 Task: Sort the products in the category "Light Beer" by best match.
Action: Mouse moved to (839, 303)
Screenshot: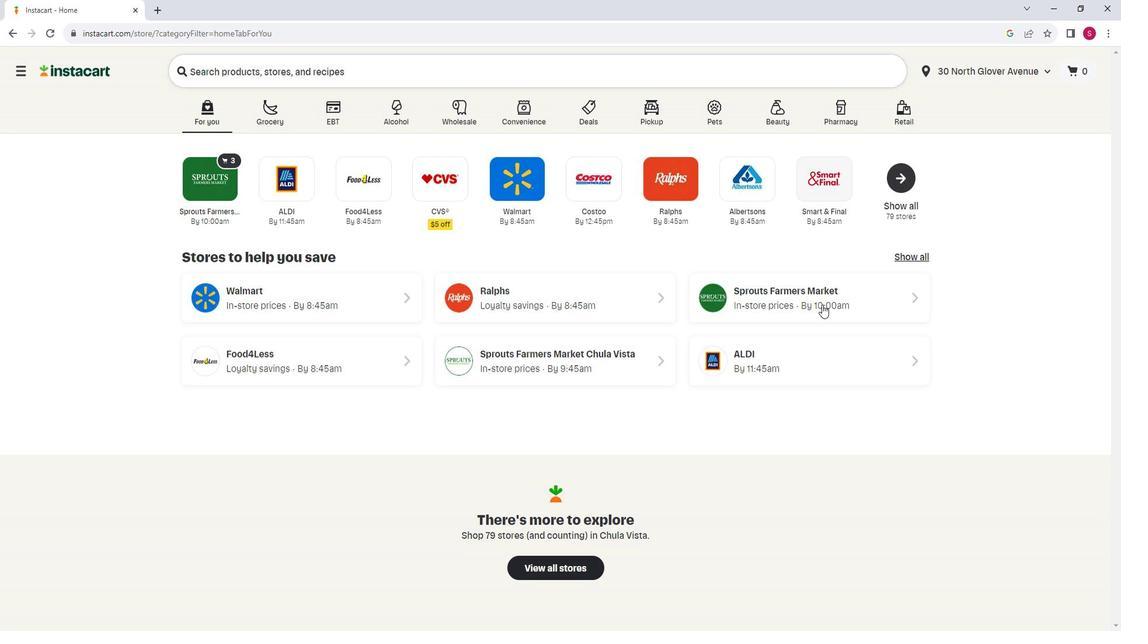 
Action: Mouse pressed left at (839, 303)
Screenshot: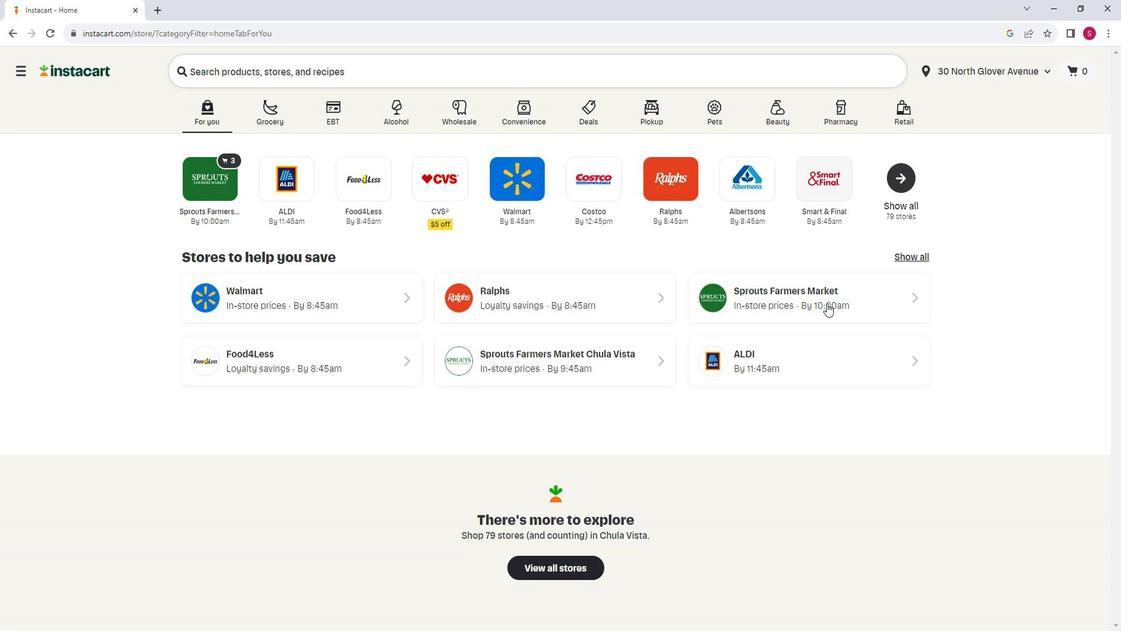 
Action: Mouse moved to (155, 390)
Screenshot: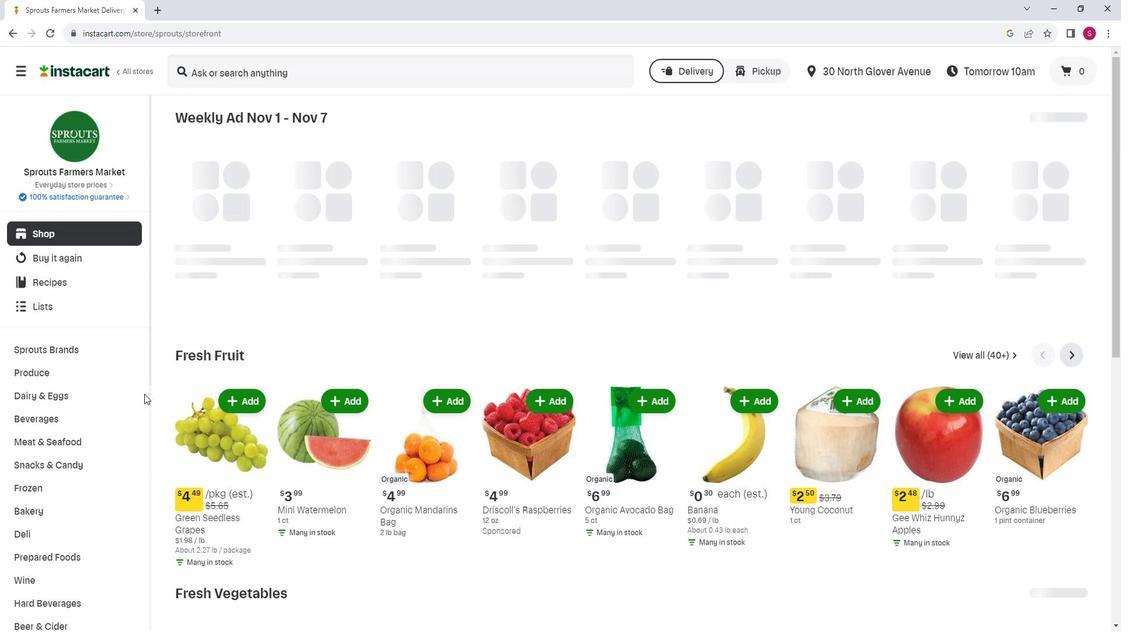 
Action: Mouse scrolled (155, 390) with delta (0, 0)
Screenshot: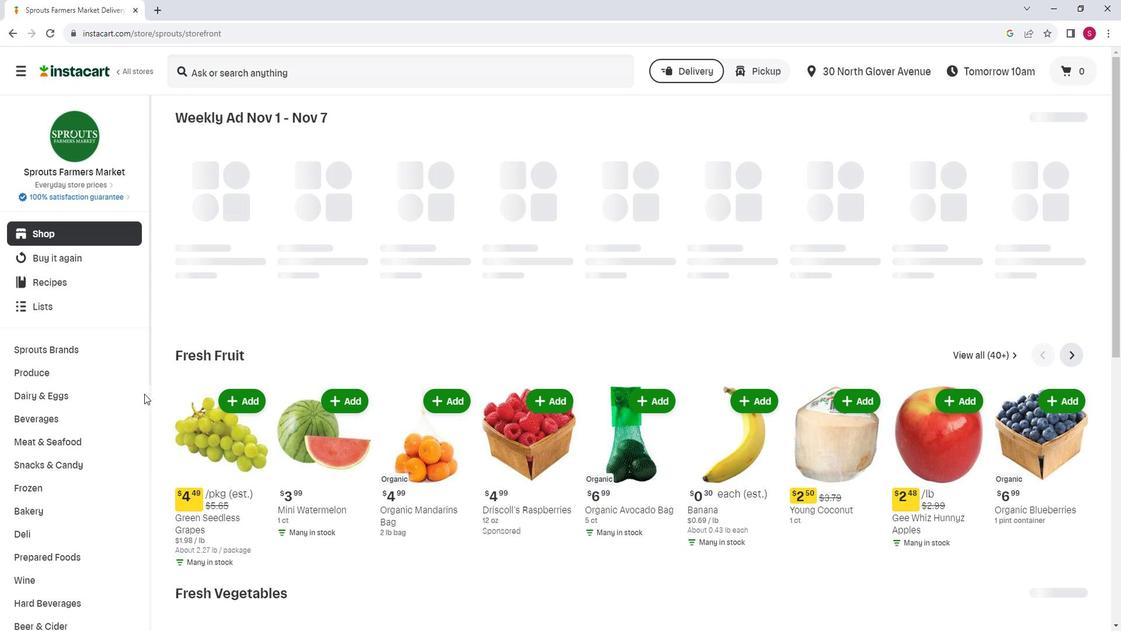 
Action: Mouse scrolled (155, 390) with delta (0, 0)
Screenshot: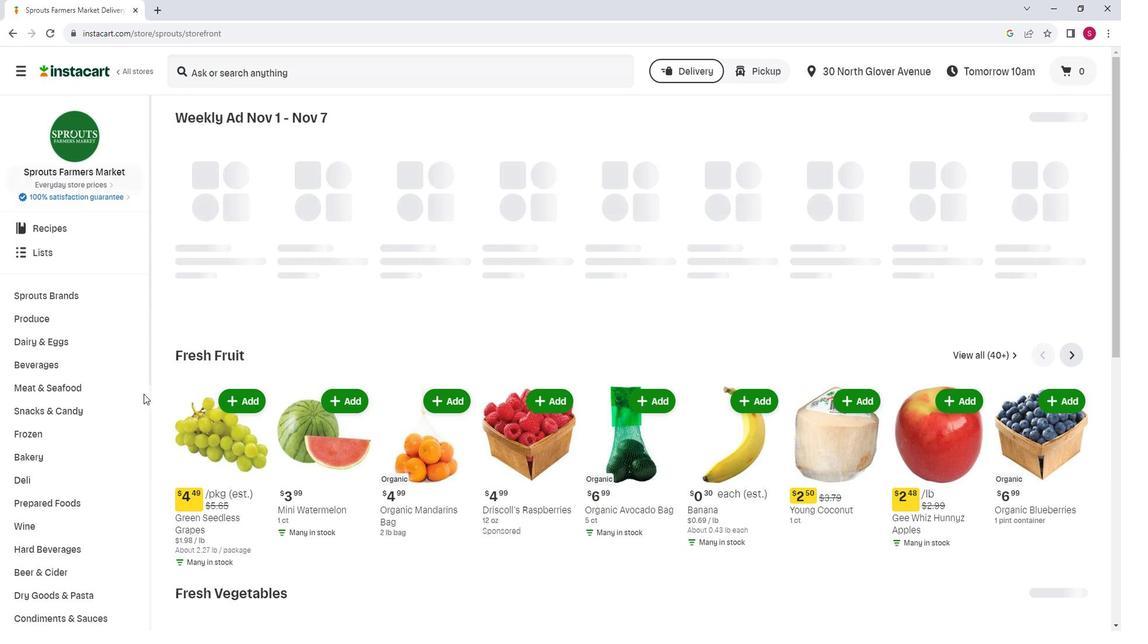 
Action: Mouse moved to (87, 491)
Screenshot: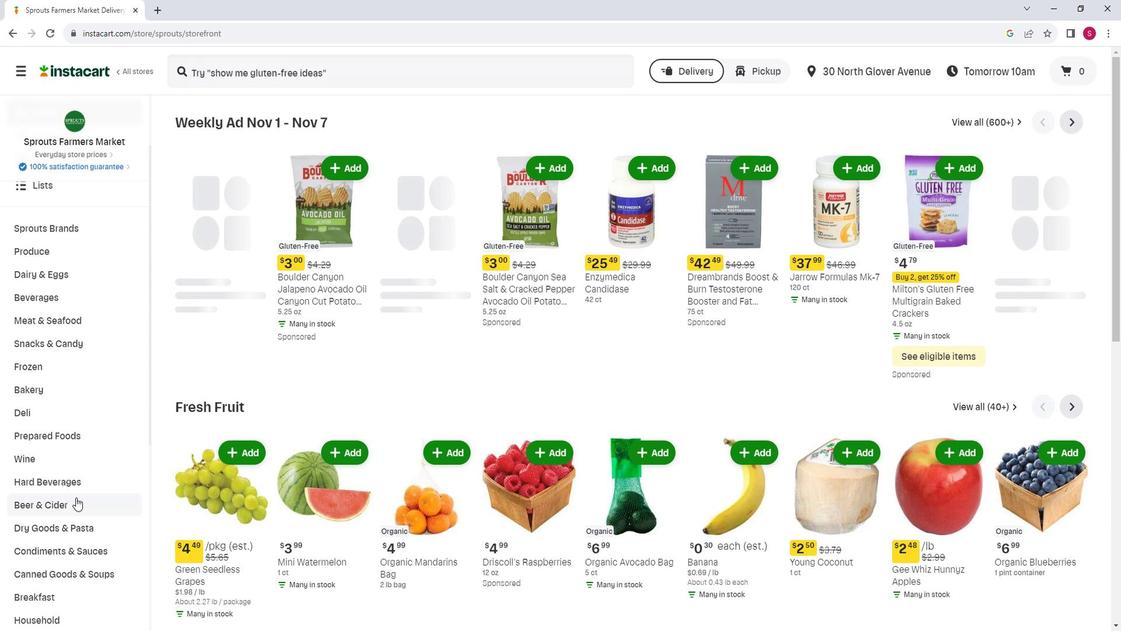 
Action: Mouse pressed left at (87, 491)
Screenshot: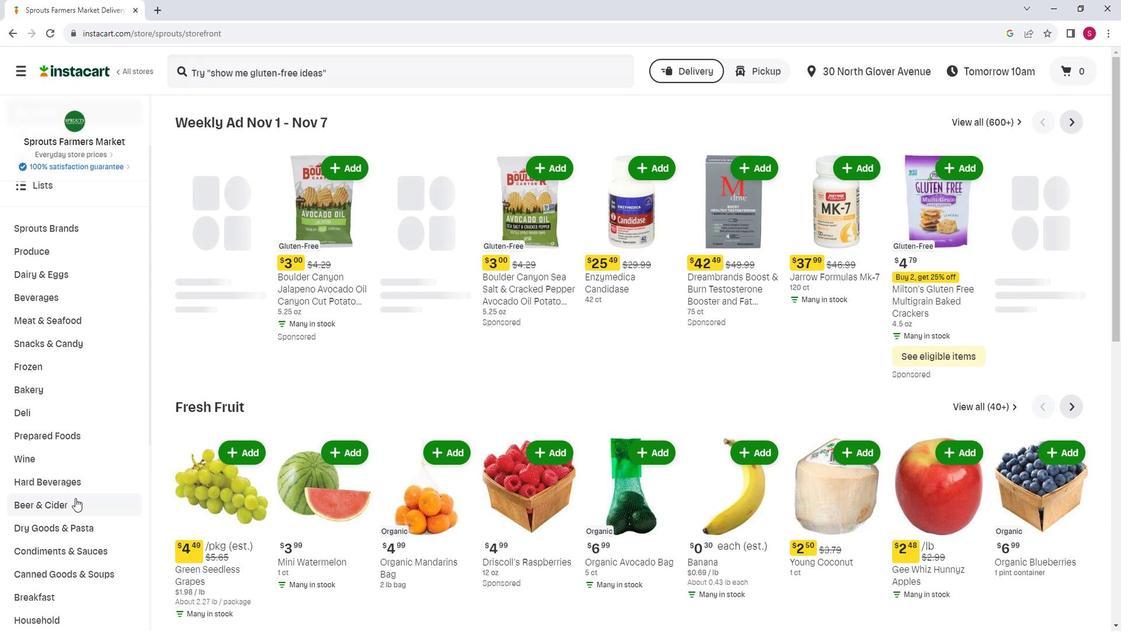 
Action: Mouse moved to (328, 154)
Screenshot: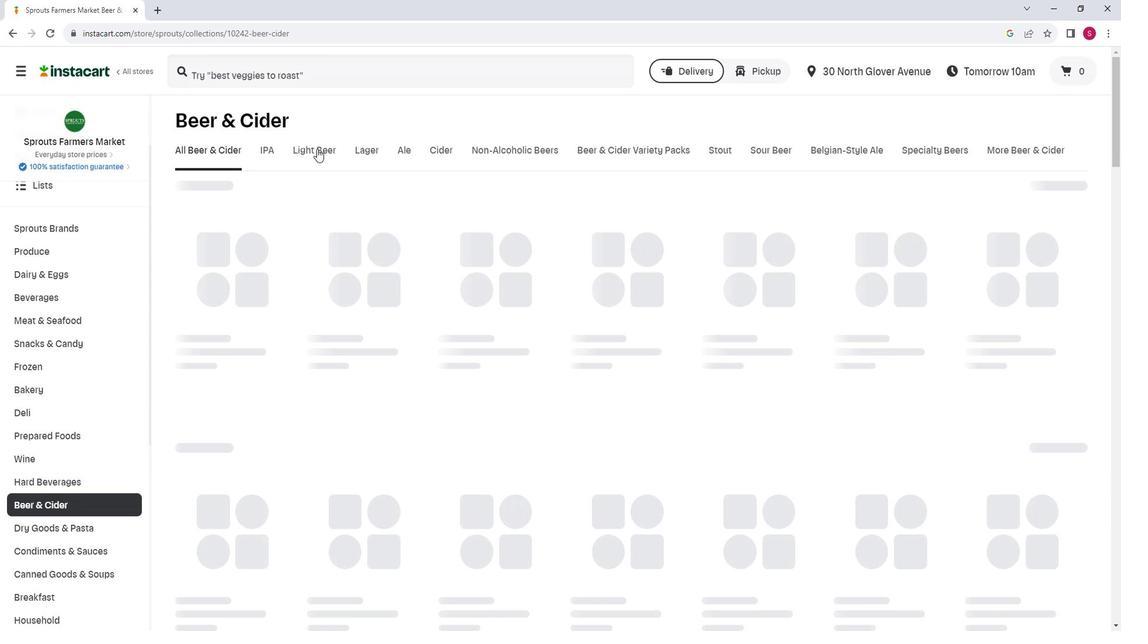 
Action: Mouse pressed left at (328, 154)
Screenshot: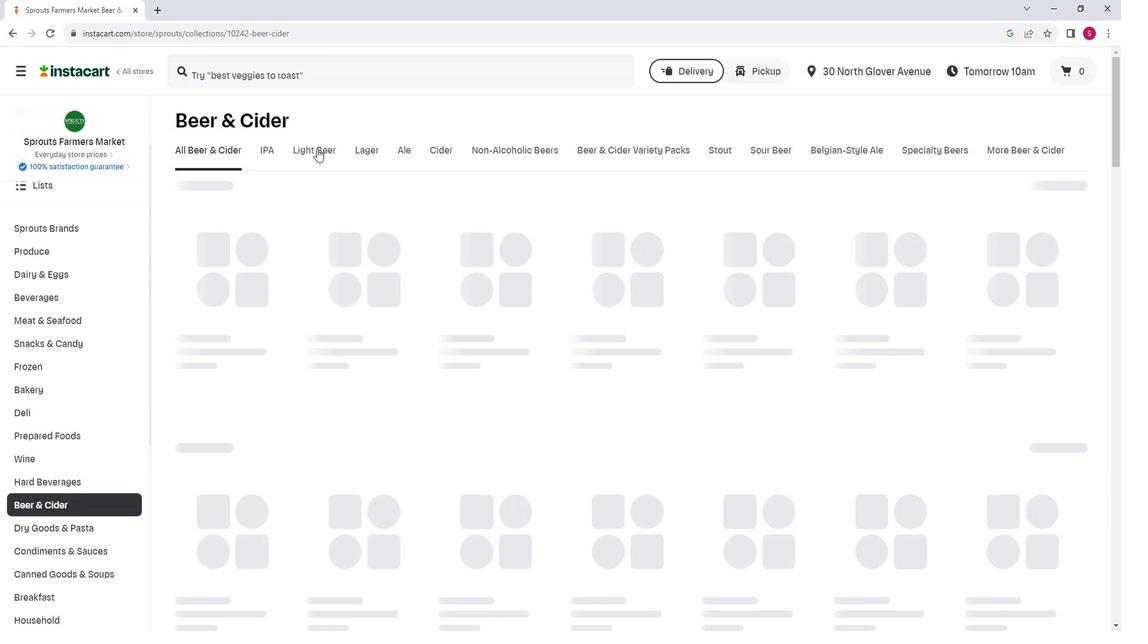 
Action: Mouse moved to (1096, 192)
Screenshot: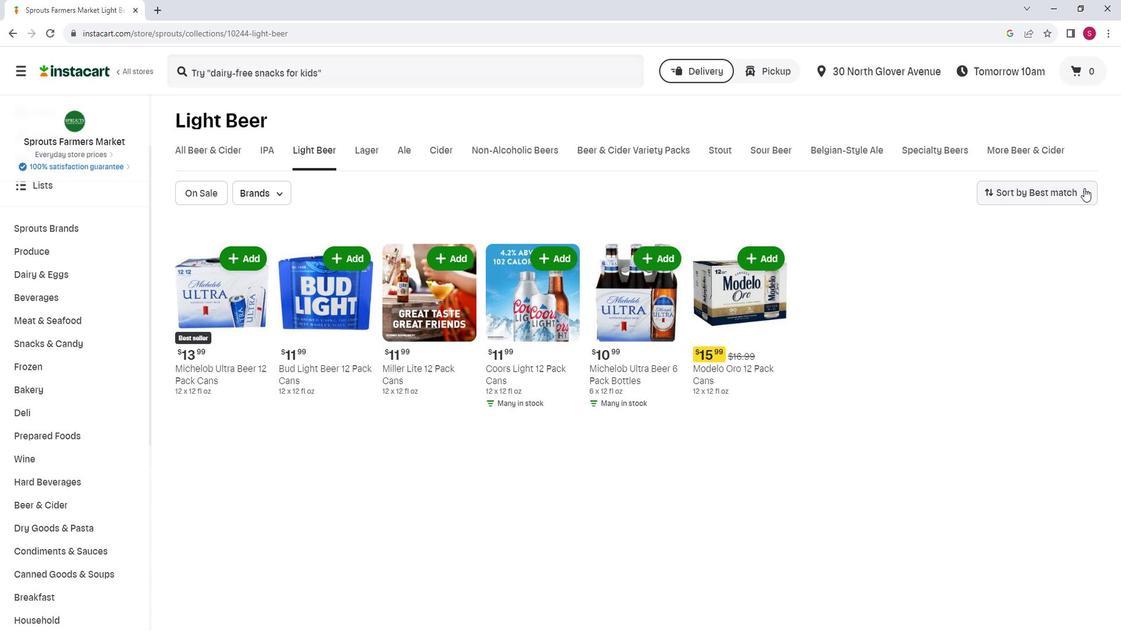 
Action: Mouse pressed left at (1096, 192)
Screenshot: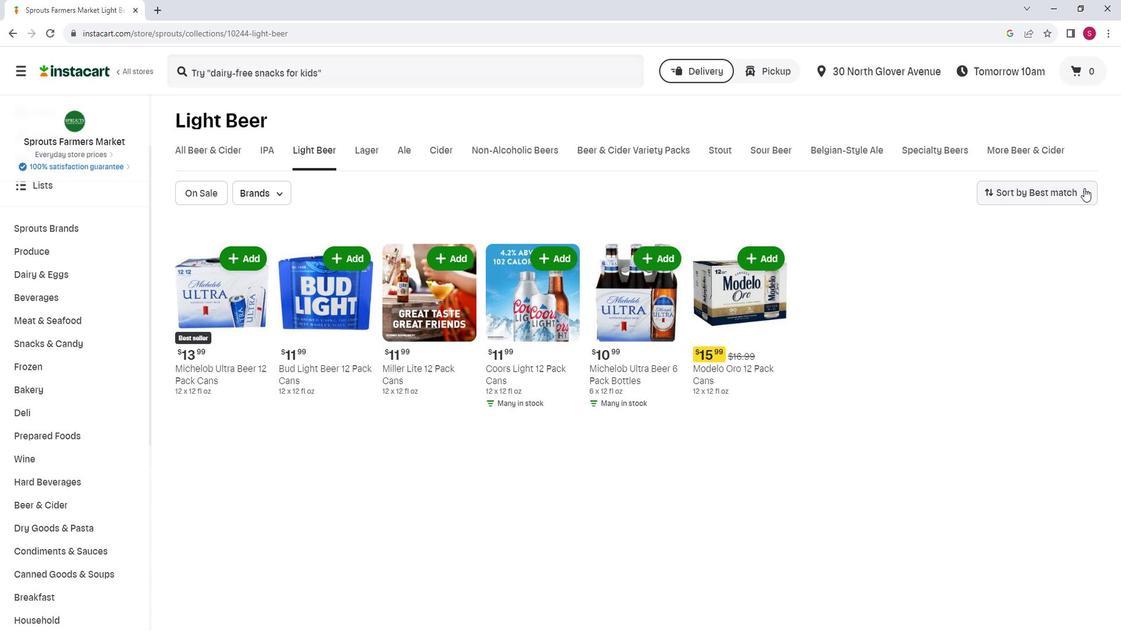 
Action: Mouse moved to (1045, 227)
Screenshot: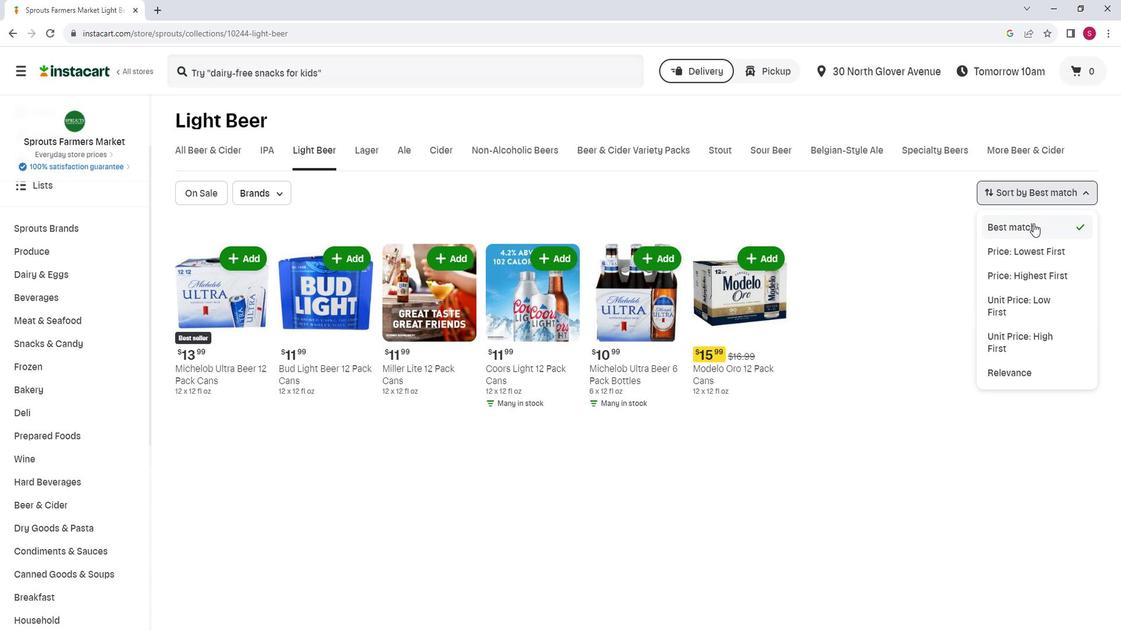 
Action: Mouse pressed left at (1045, 227)
Screenshot: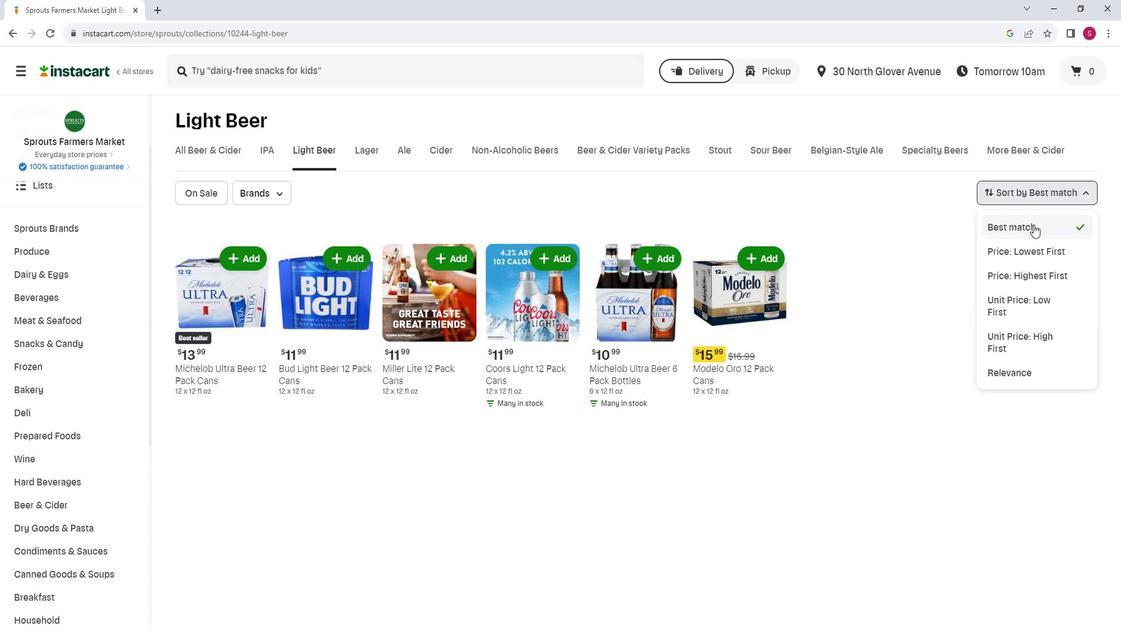 
Action: Mouse moved to (943, 295)
Screenshot: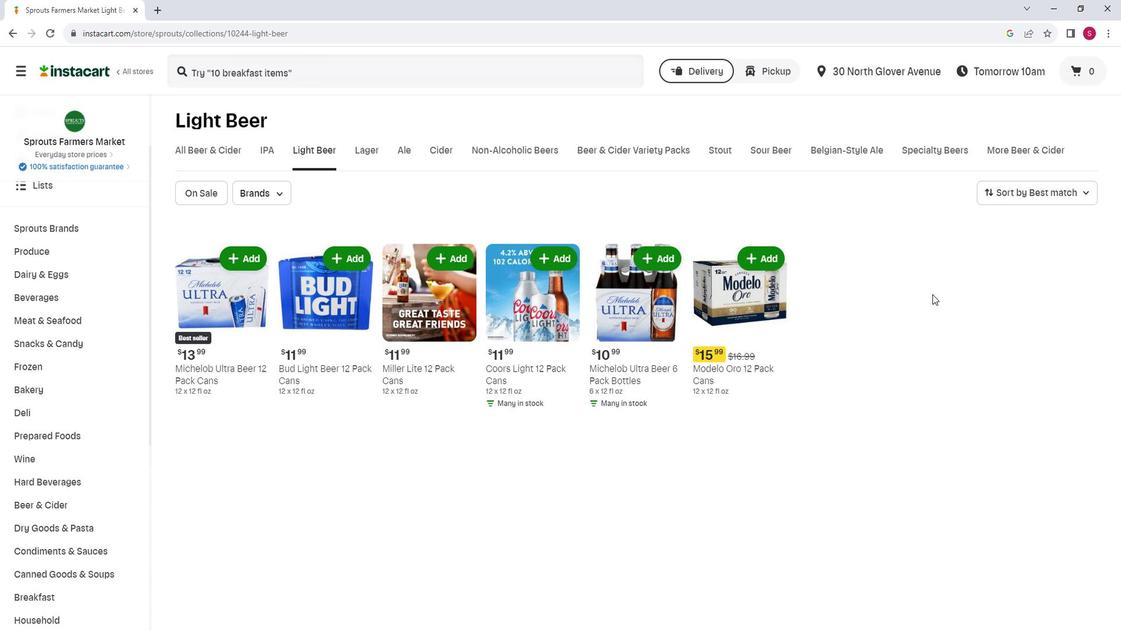 
